 Task: In the  document Eyecolor.odt Share this file with 'softage.5@softage.net' Make a copy of the file 'without changing the auto name' Delete the  copy of the file
Action: Mouse moved to (41, 64)
Screenshot: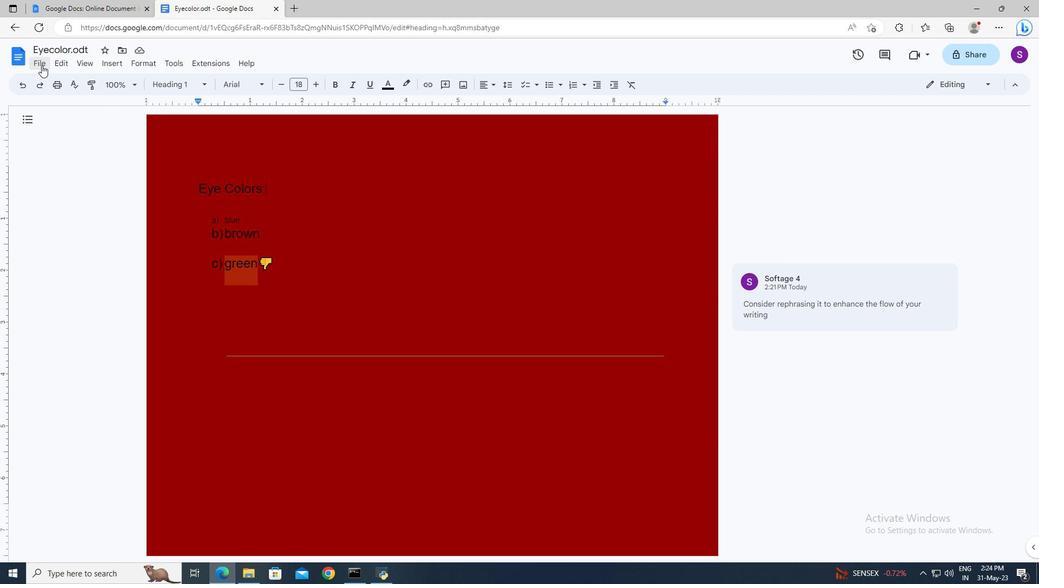 
Action: Mouse pressed left at (41, 64)
Screenshot: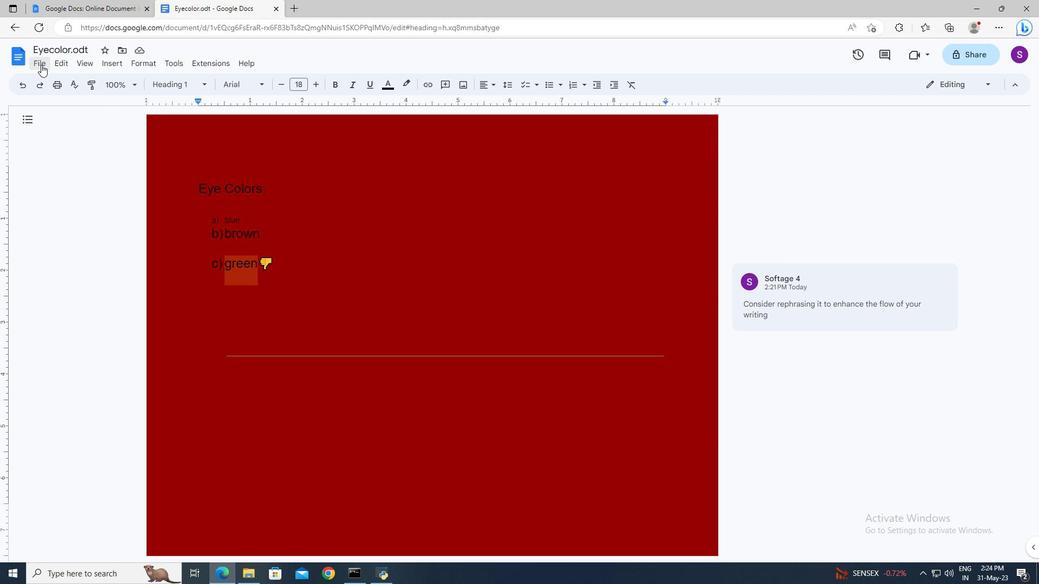 
Action: Mouse moved to (212, 146)
Screenshot: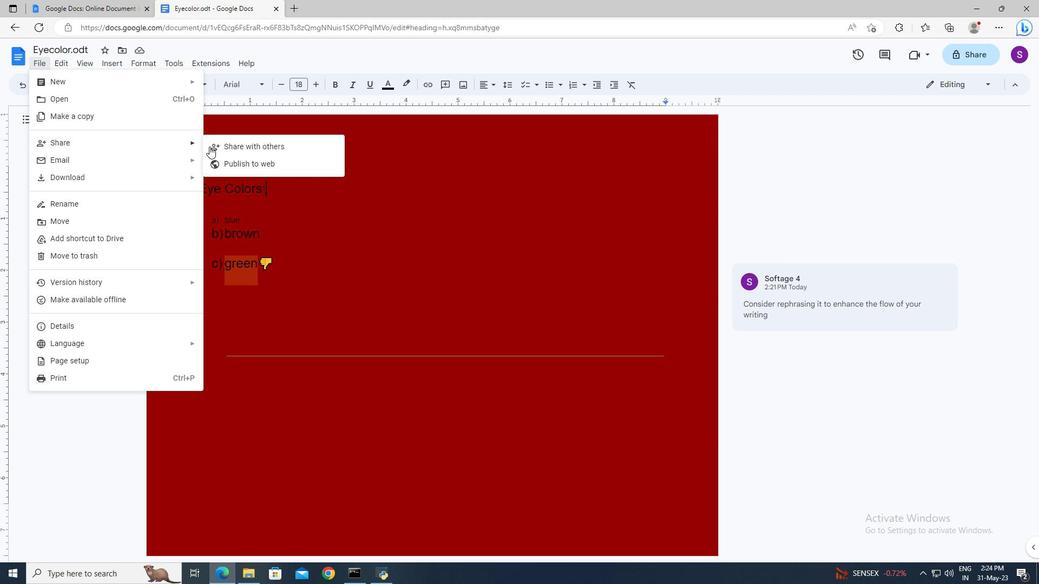 
Action: Mouse pressed left at (212, 146)
Screenshot: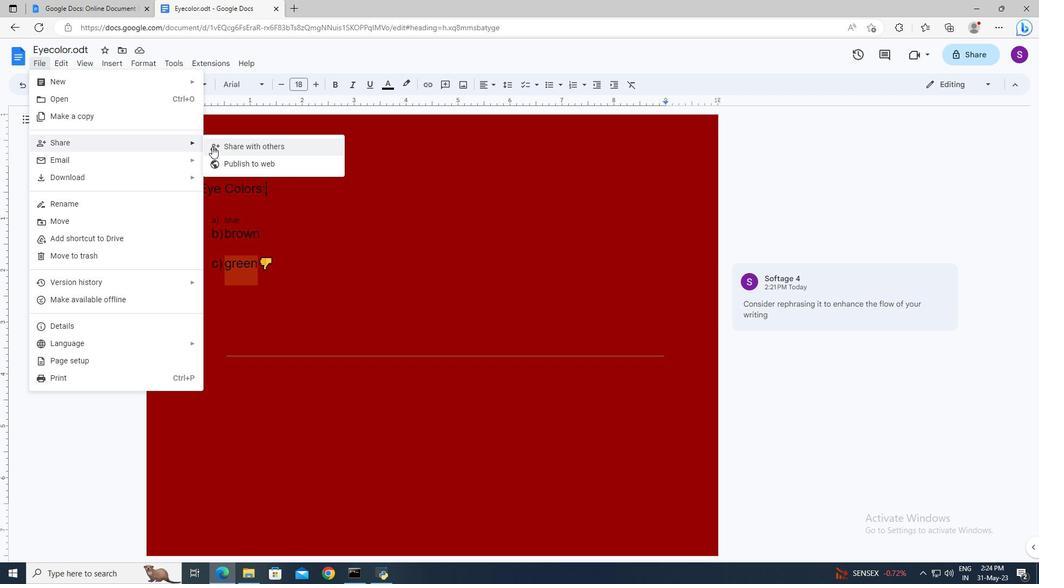 
Action: Mouse moved to (417, 242)
Screenshot: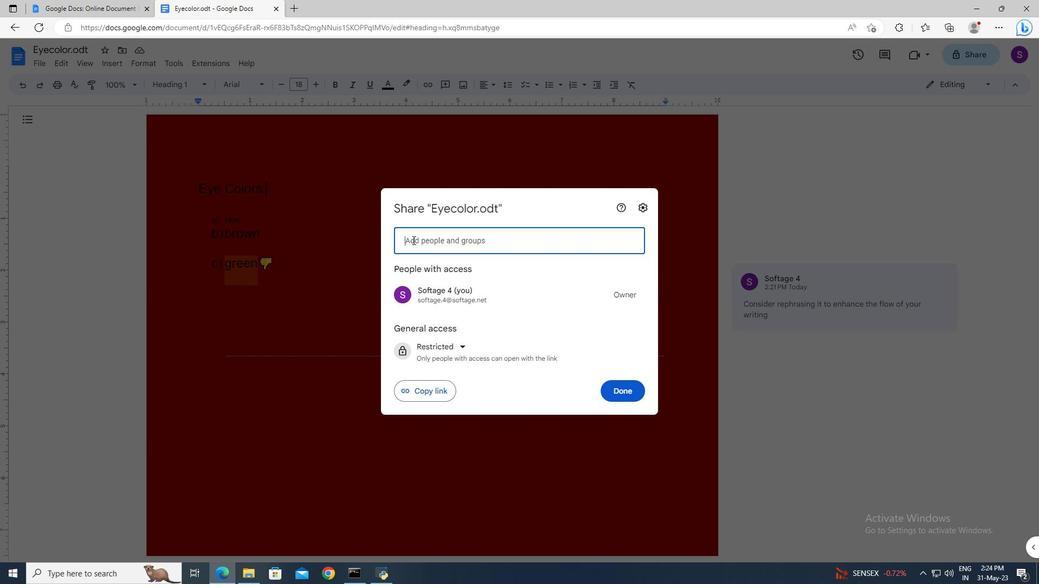 
Action: Mouse pressed left at (417, 242)
Screenshot: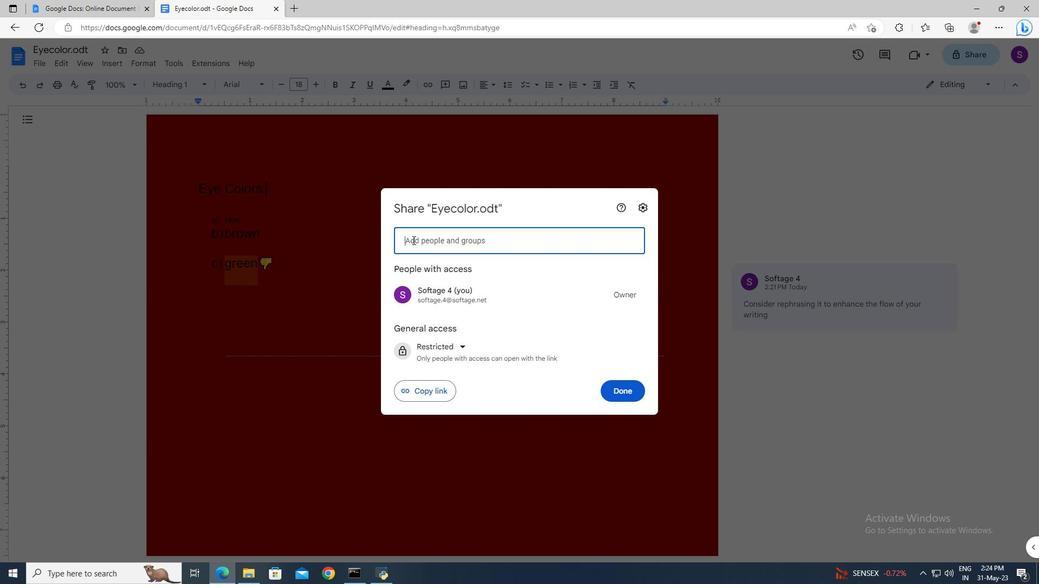 
Action: Key pressed softage.5<Key.shift><Key.shift>@
Screenshot: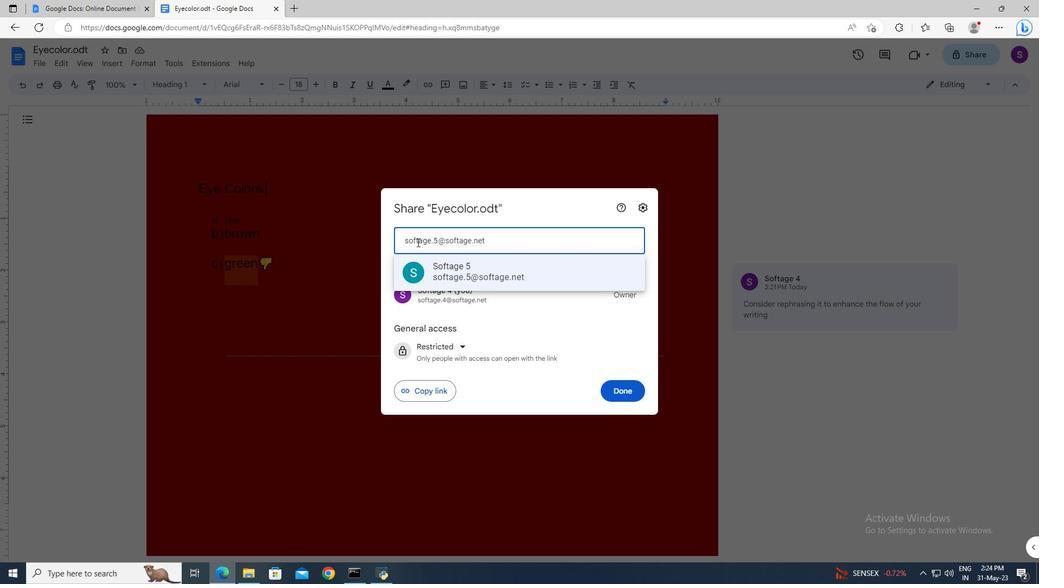 
Action: Mouse moved to (417, 242)
Screenshot: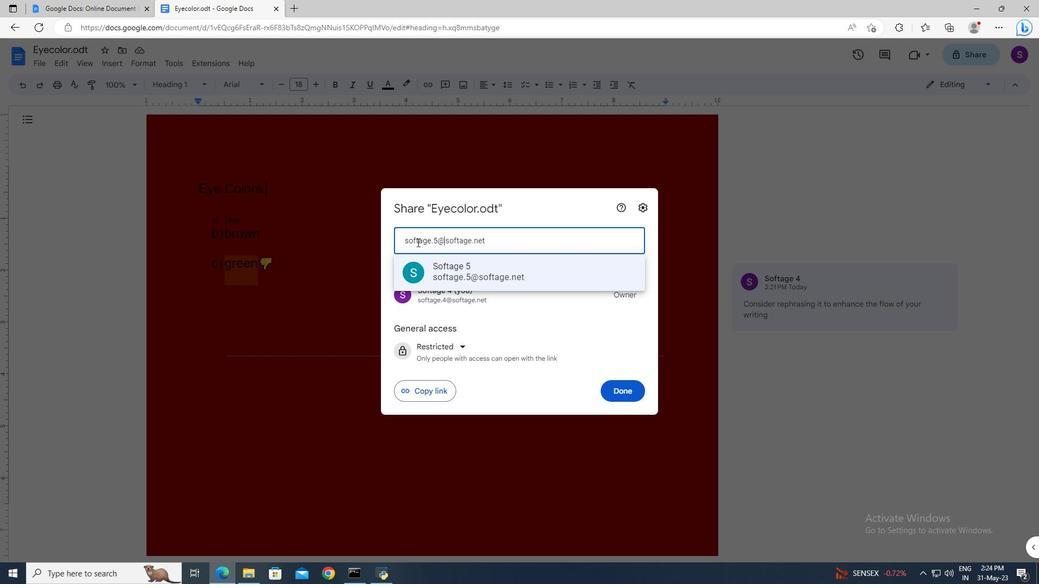 
Action: Key pressed softage.net<Key.enter>
Screenshot: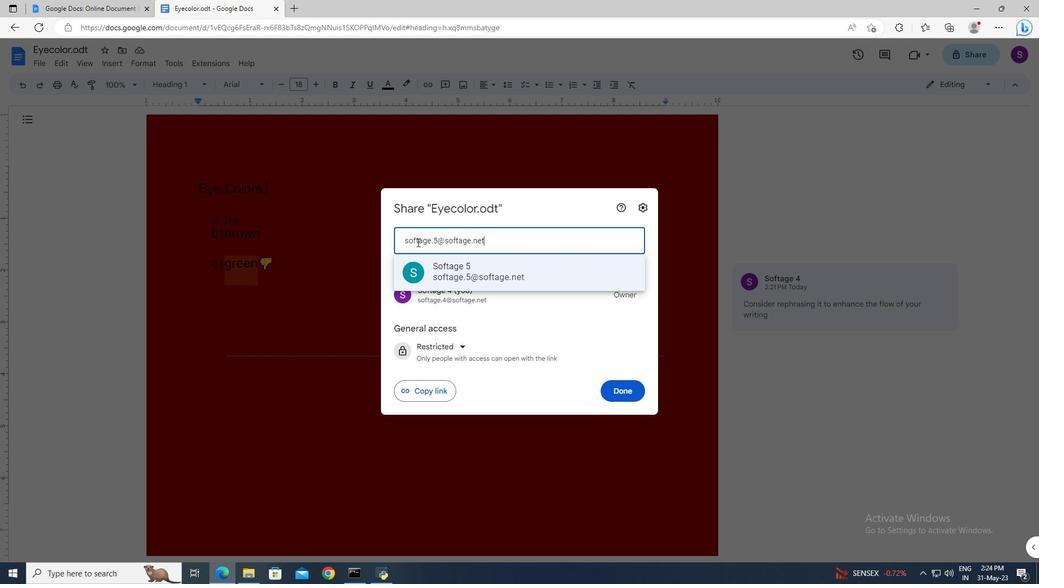 
Action: Mouse moved to (608, 381)
Screenshot: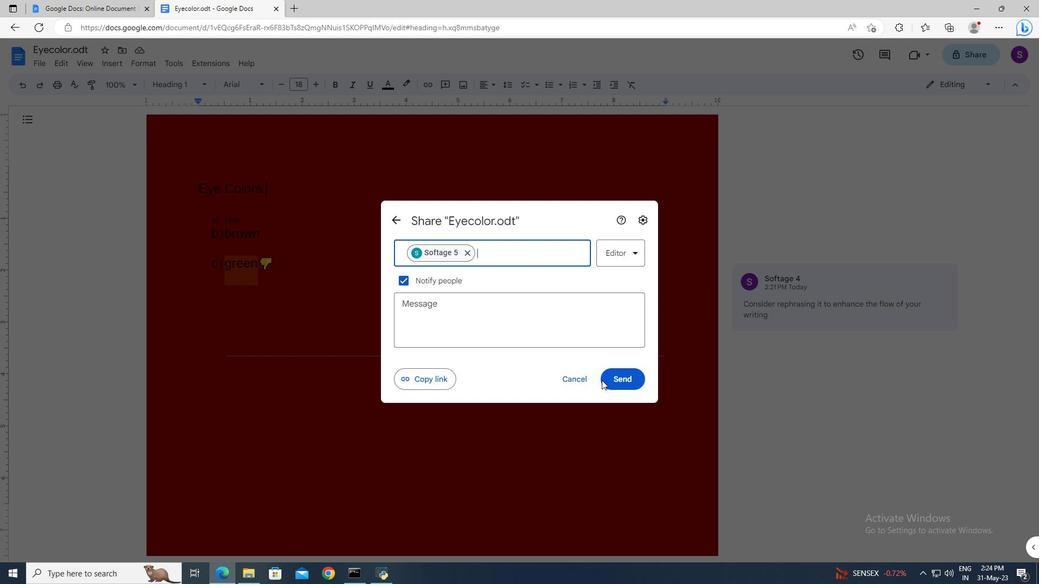 
Action: Mouse pressed left at (608, 381)
Screenshot: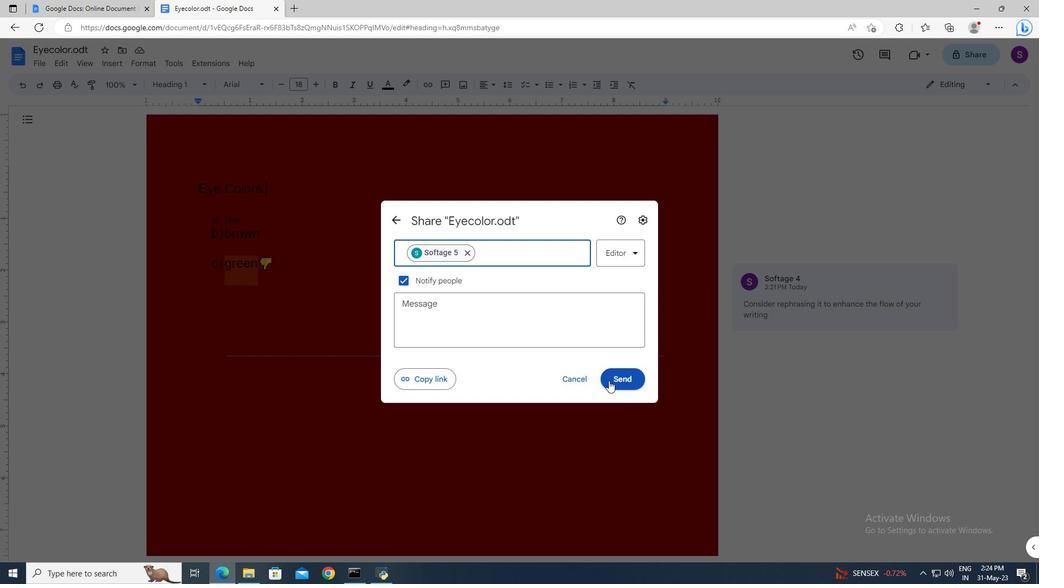 
Action: Mouse moved to (43, 67)
Screenshot: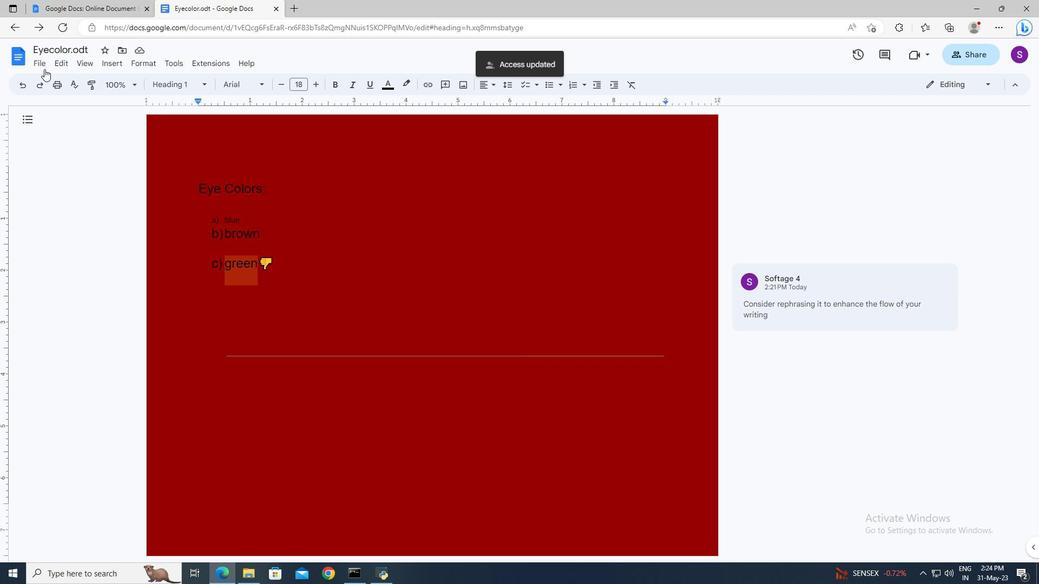 
Action: Mouse pressed left at (43, 67)
Screenshot: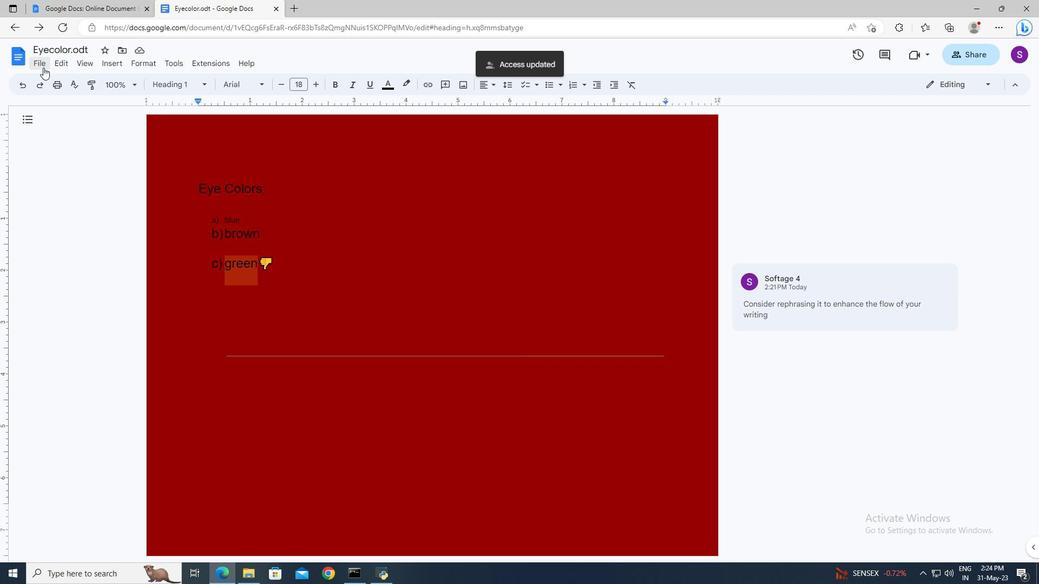 
Action: Mouse moved to (49, 109)
Screenshot: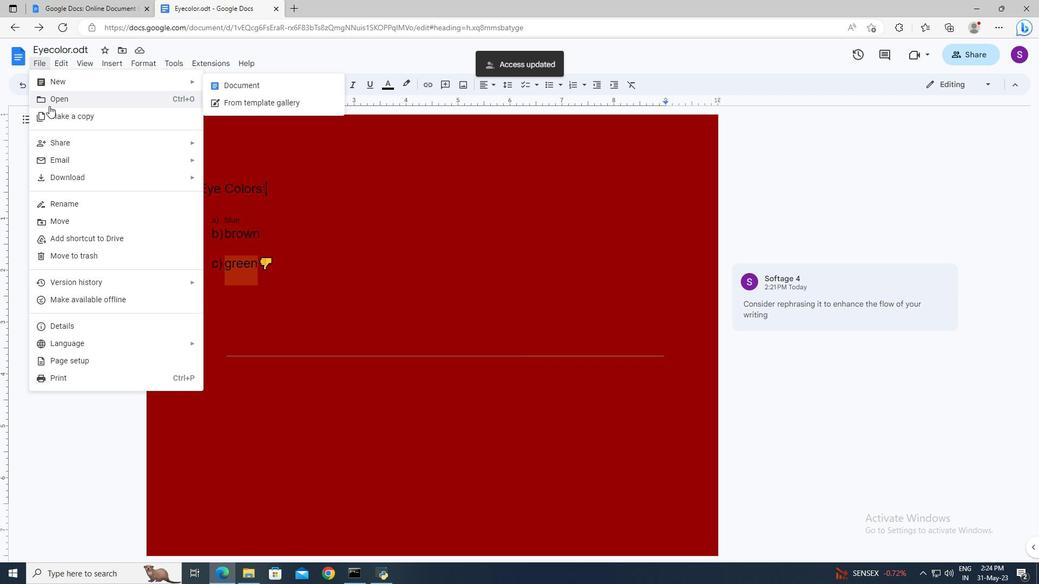 
Action: Mouse pressed left at (49, 109)
Screenshot: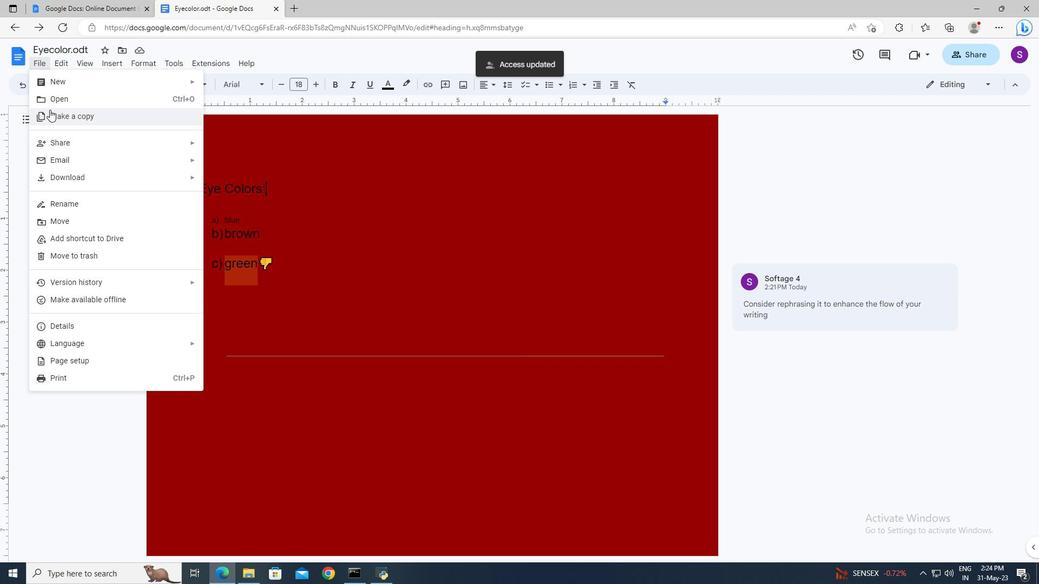 
Action: Mouse moved to (562, 394)
Screenshot: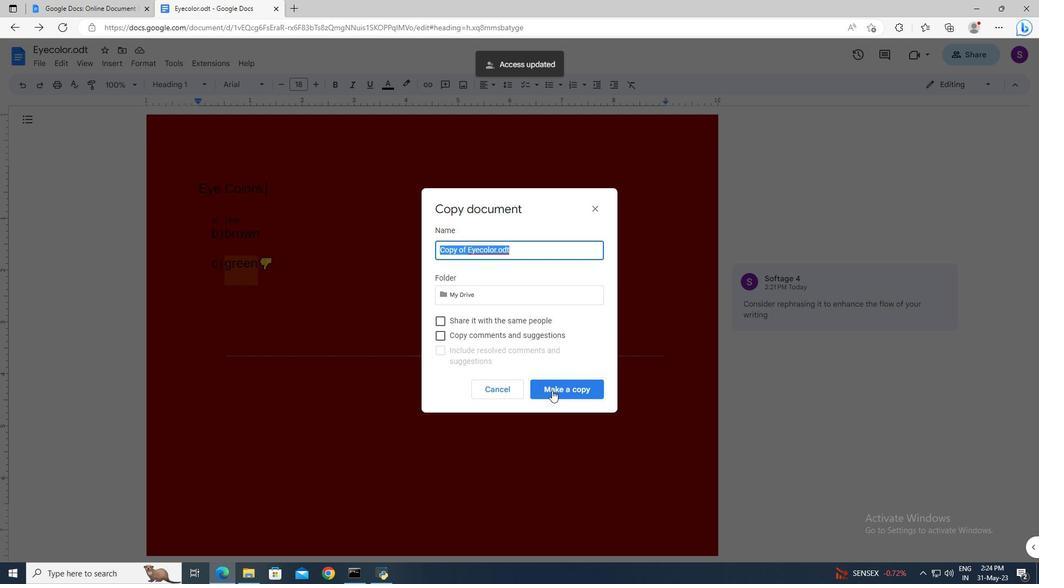 
Action: Mouse pressed left at (562, 394)
Screenshot: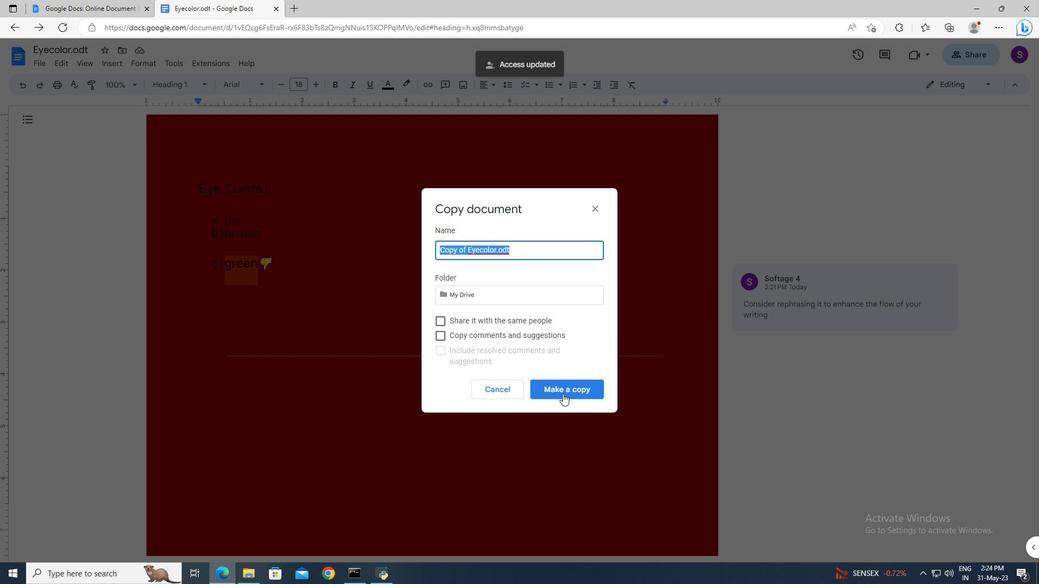 
Action: Mouse moved to (42, 64)
Screenshot: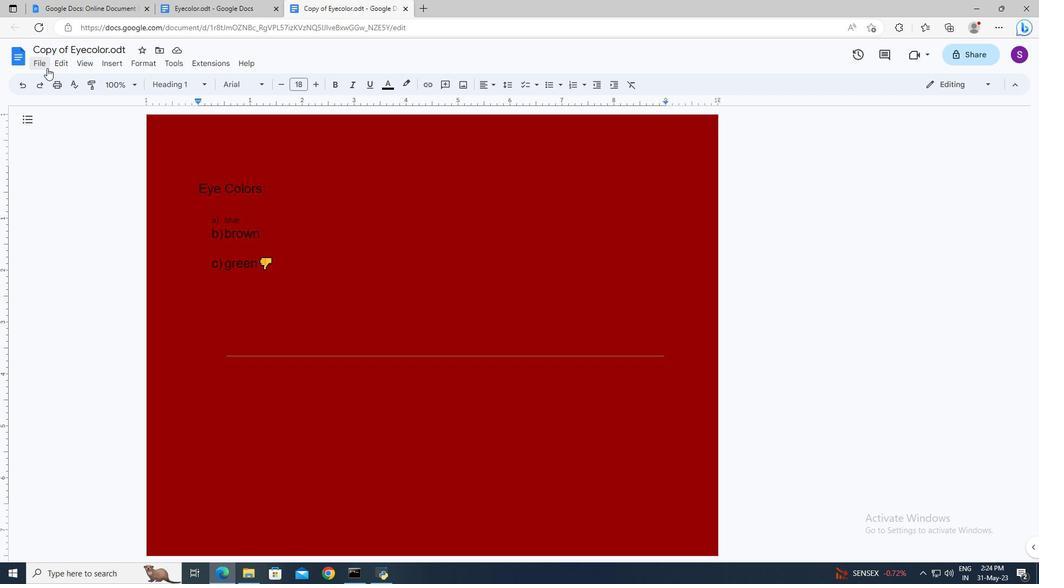 
Action: Mouse pressed left at (42, 64)
Screenshot: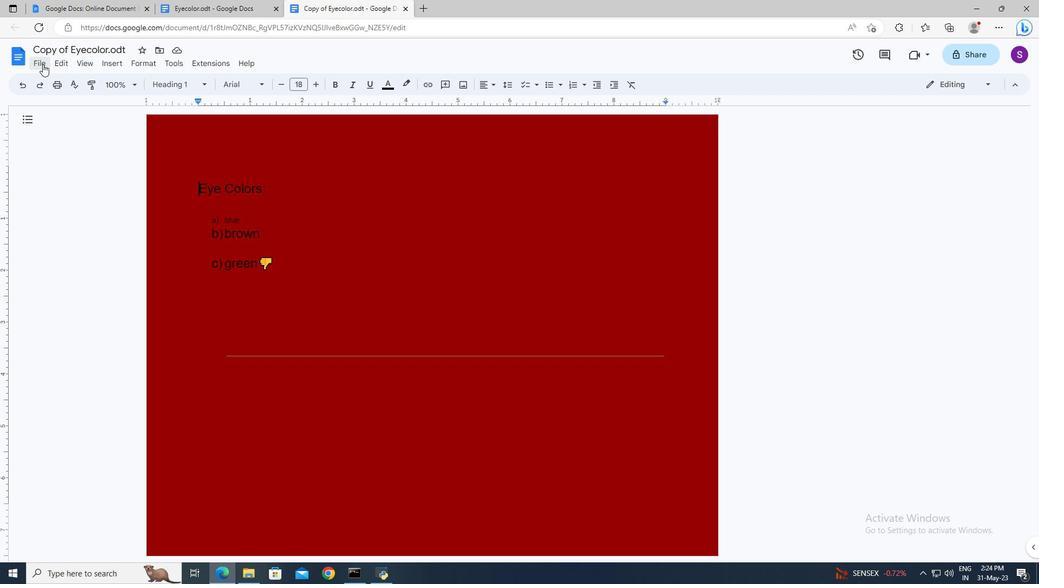 
Action: Mouse moved to (70, 251)
Screenshot: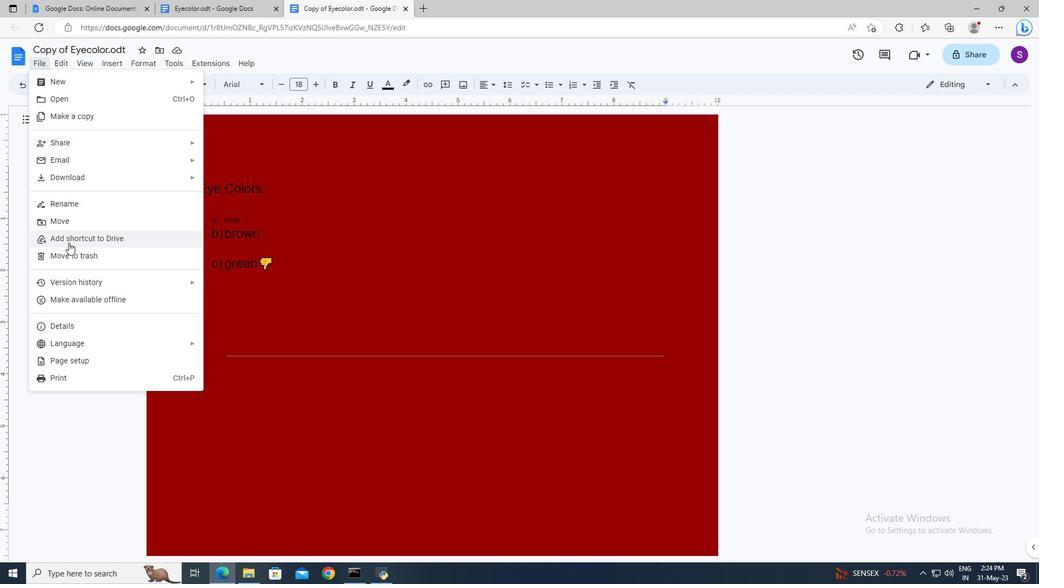 
Action: Mouse pressed left at (70, 251)
Screenshot: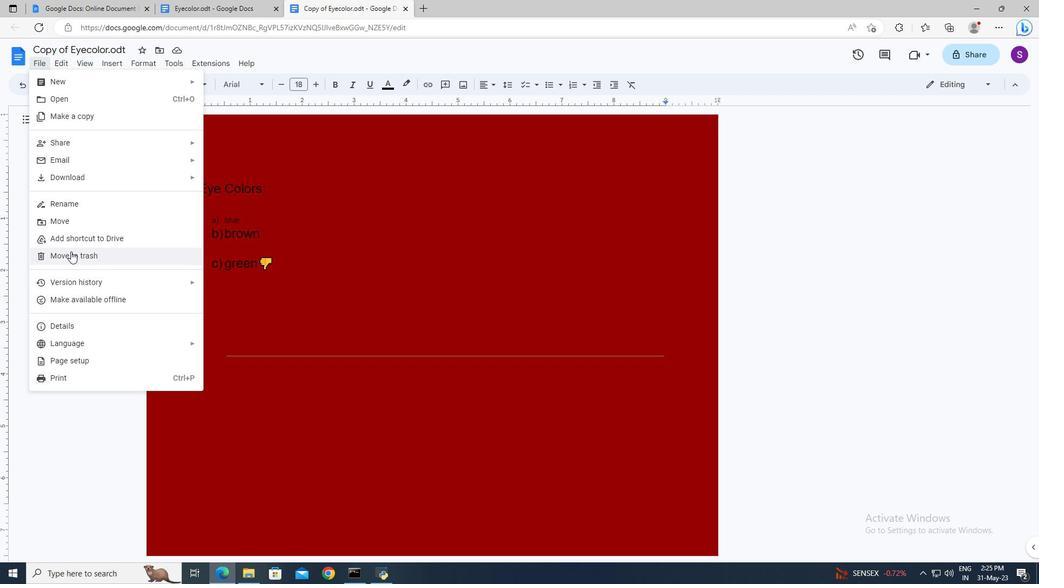 
